 Task: In messages from candidates turn off in-app notifications.
Action: Mouse moved to (747, 75)
Screenshot: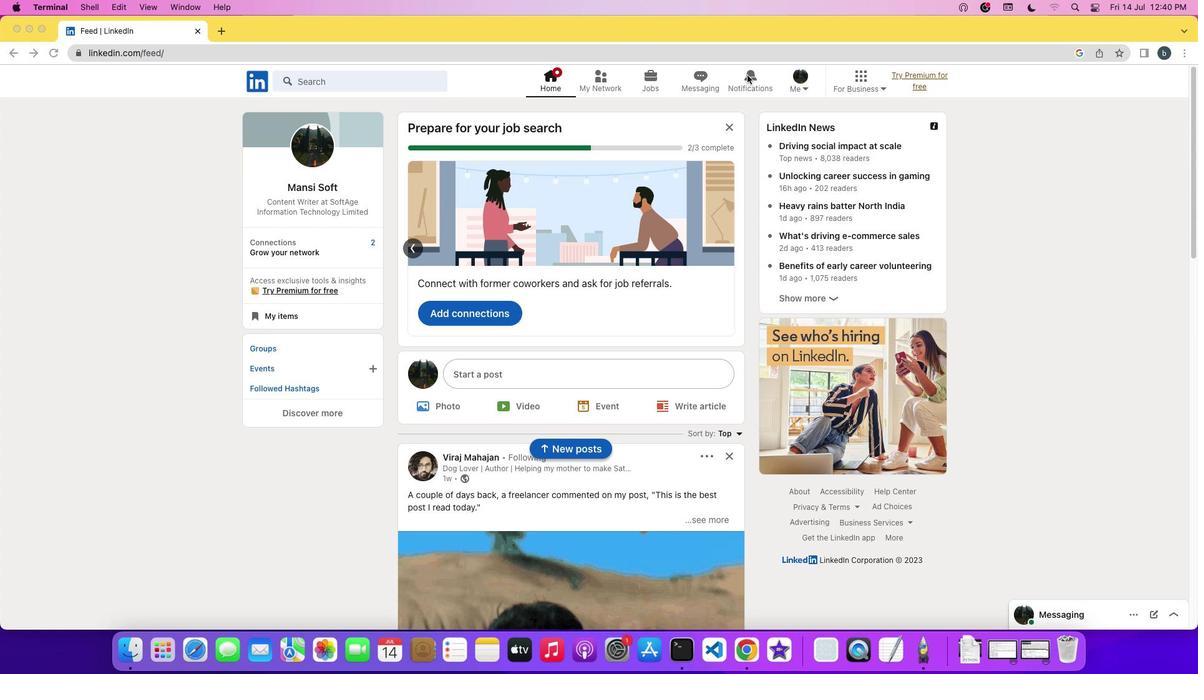 
Action: Mouse pressed left at (747, 75)
Screenshot: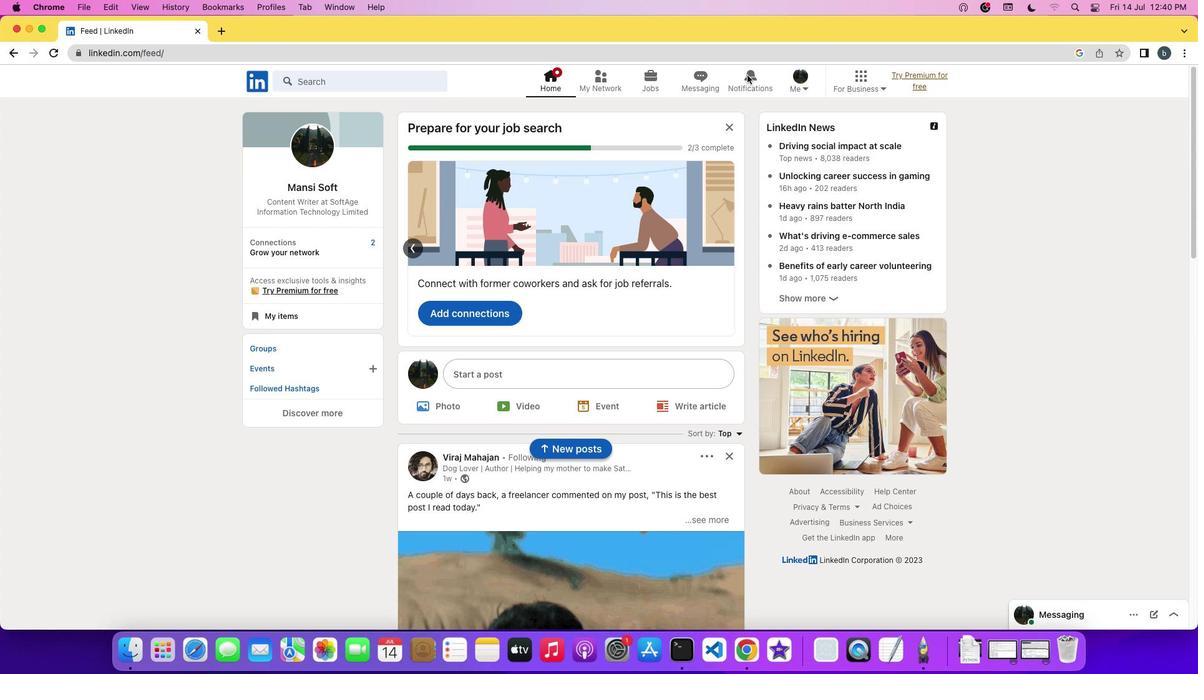 
Action: Mouse pressed left at (747, 75)
Screenshot: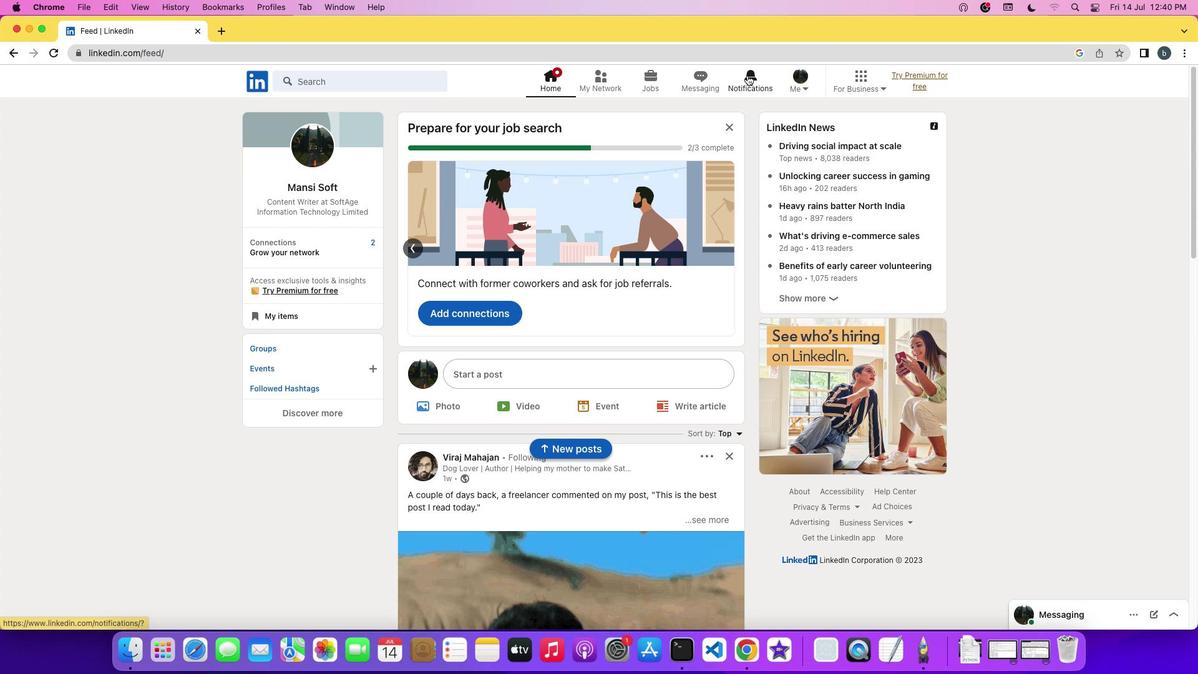 
Action: Mouse moved to (299, 164)
Screenshot: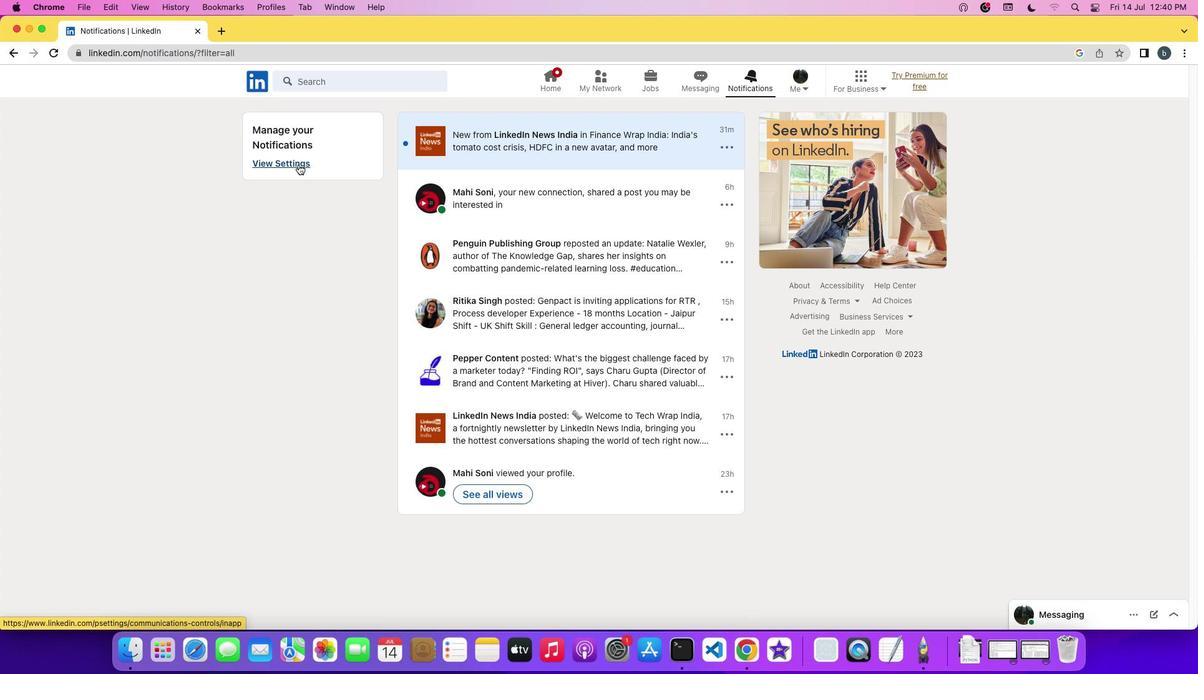 
Action: Mouse pressed left at (299, 164)
Screenshot: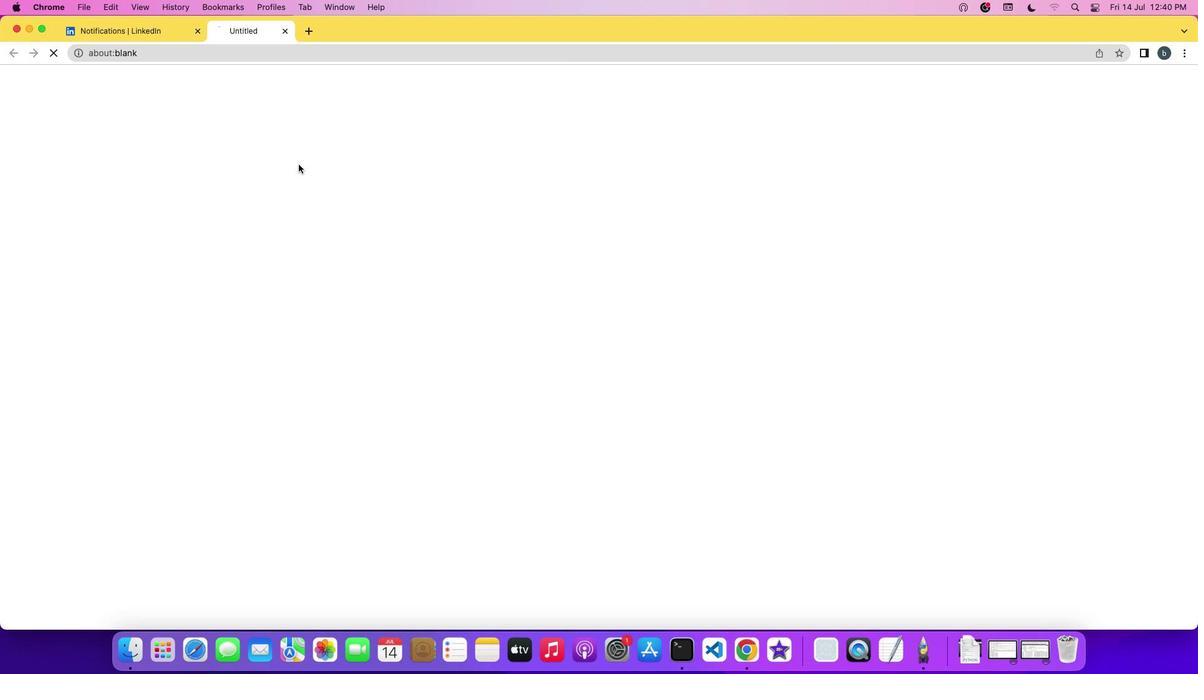 
Action: Mouse moved to (502, 189)
Screenshot: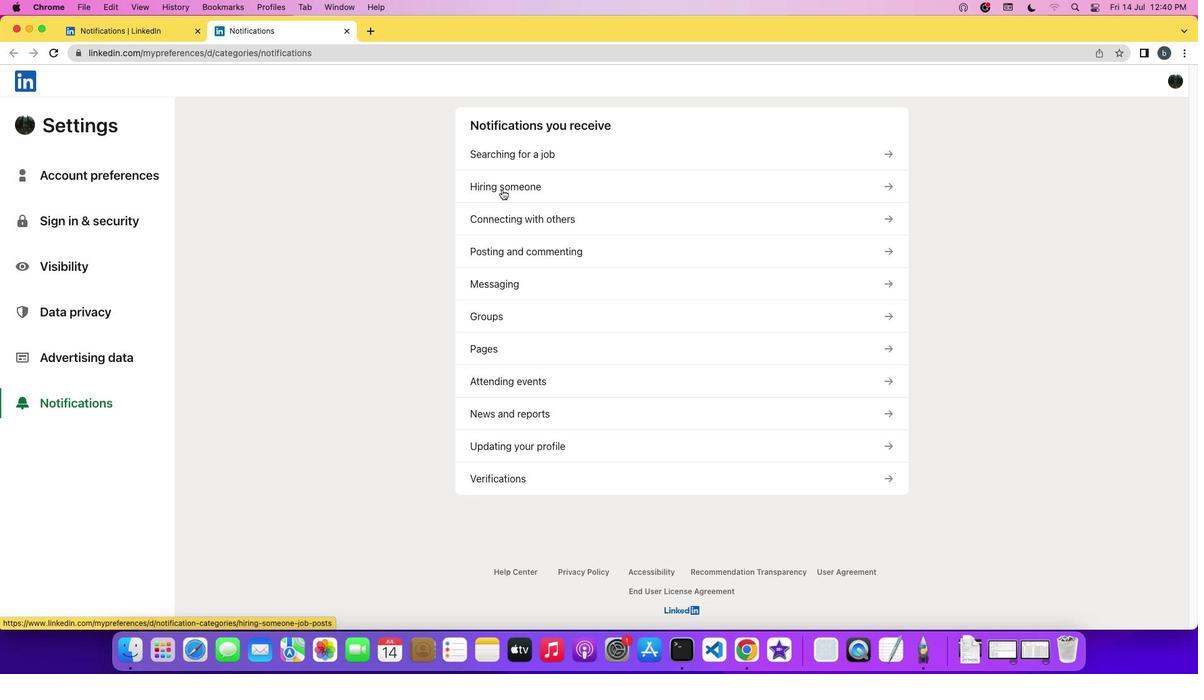 
Action: Mouse pressed left at (502, 189)
Screenshot: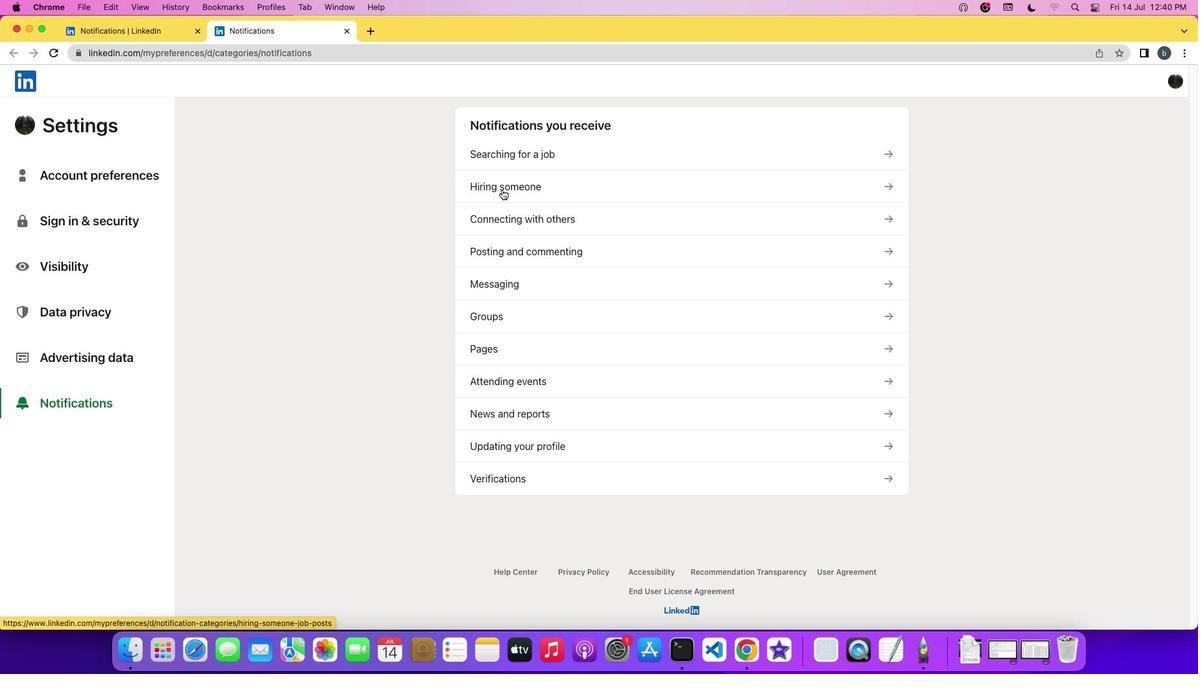 
Action: Mouse moved to (518, 282)
Screenshot: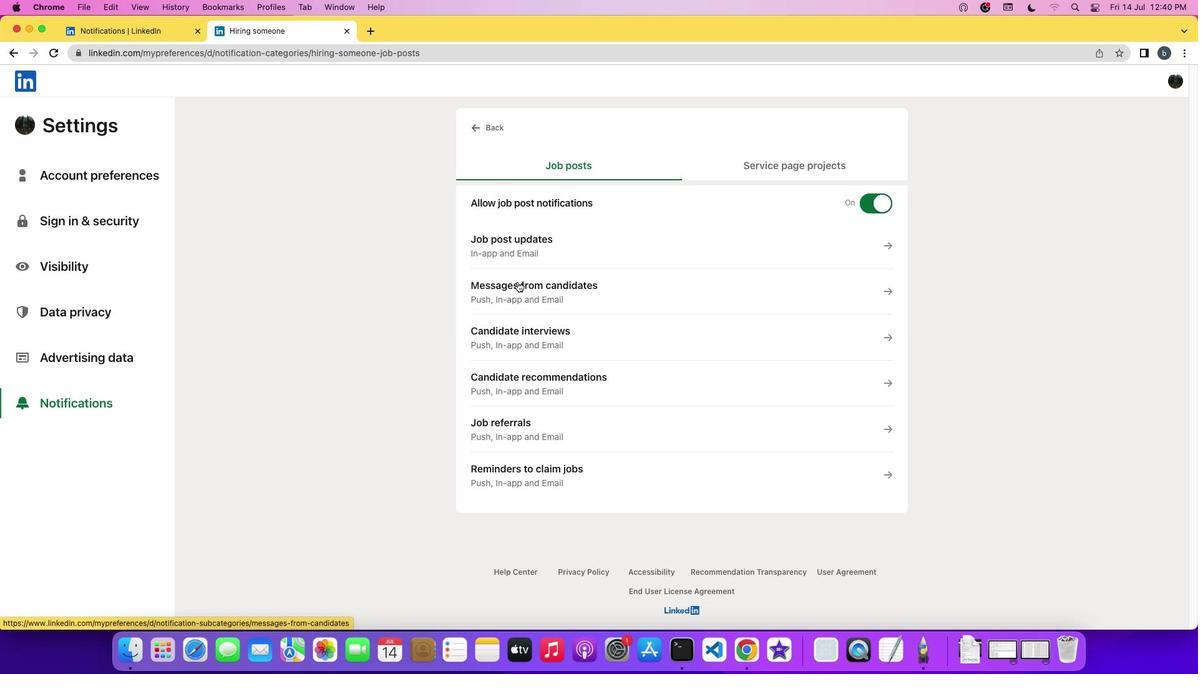 
Action: Mouse pressed left at (518, 282)
Screenshot: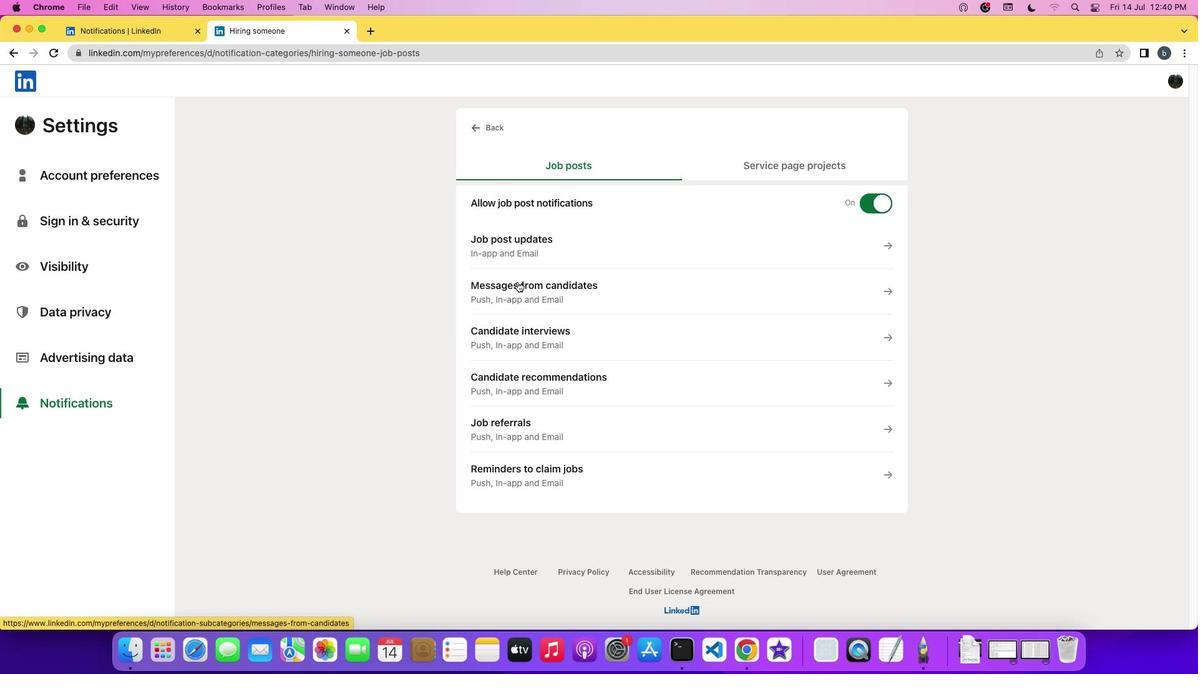 
Action: Mouse moved to (823, 251)
Screenshot: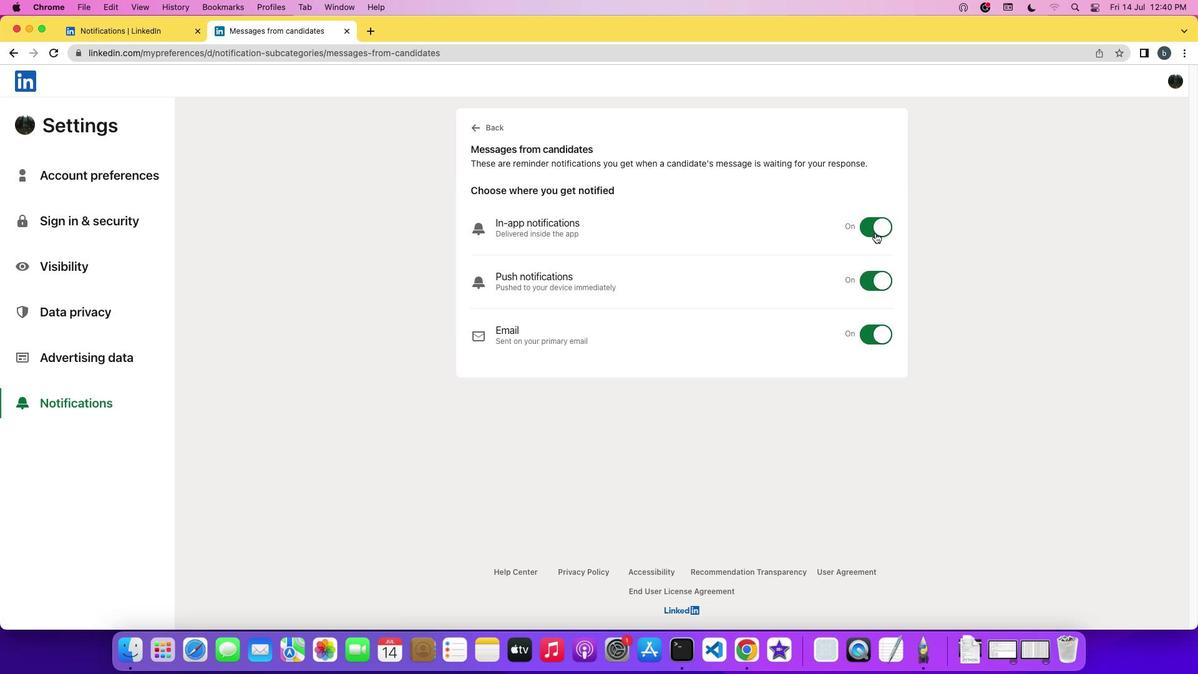 
